 Task: Open Card Card0000000394 in Board Board0000000099 in Workspace WS0000000033 in Trello. Add Member nikrathi889@gmail.com to Card Card0000000394 in Board Board0000000099 in Workspace WS0000000033 in Trello. Add Blue Label titled Label0000000394 to Card Card0000000394 in Board Board0000000099 in Workspace WS0000000033 in Trello. Add Checklist CL0000000394 to Card Card0000000394 in Board Board0000000099 in Workspace WS0000000033 in Trello. Add Dates with Start Date as Sep 01 2023 and Due Date as Sep 30 2023 to Card Card0000000394 in Board Board0000000099 in Workspace WS0000000033 in Trello
Action: Mouse moved to (291, 315)
Screenshot: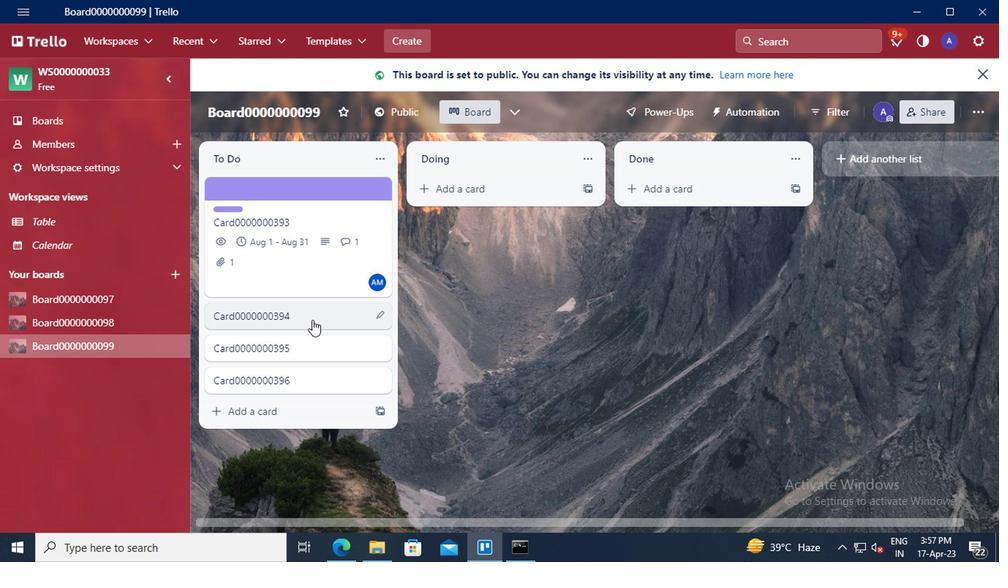 
Action: Mouse pressed left at (291, 315)
Screenshot: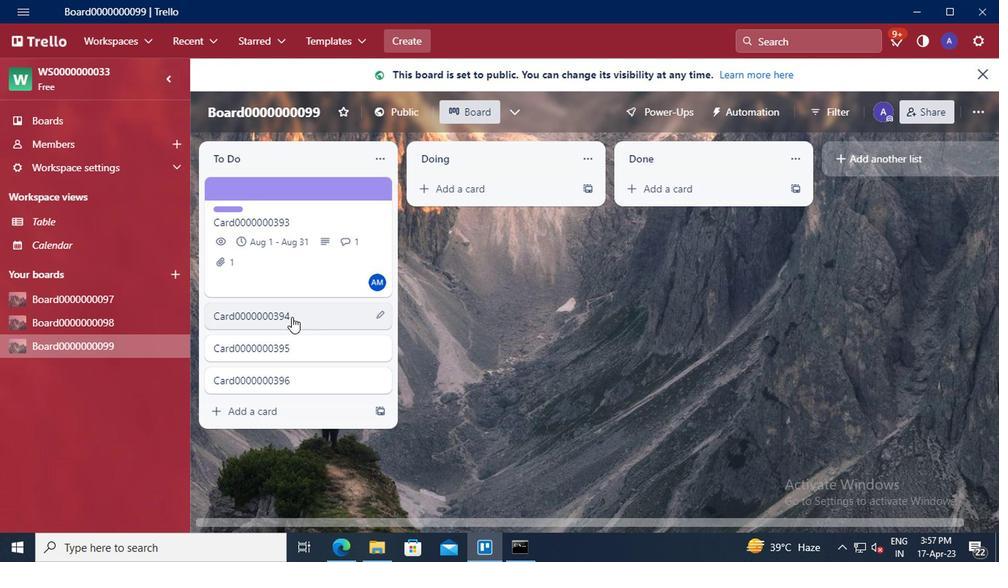 
Action: Mouse moved to (678, 143)
Screenshot: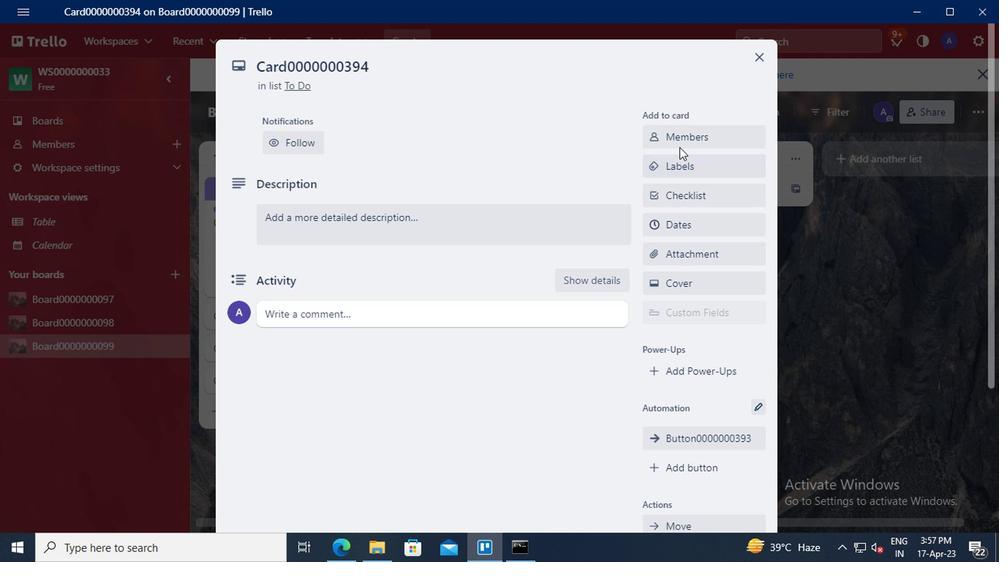 
Action: Mouse pressed left at (678, 143)
Screenshot: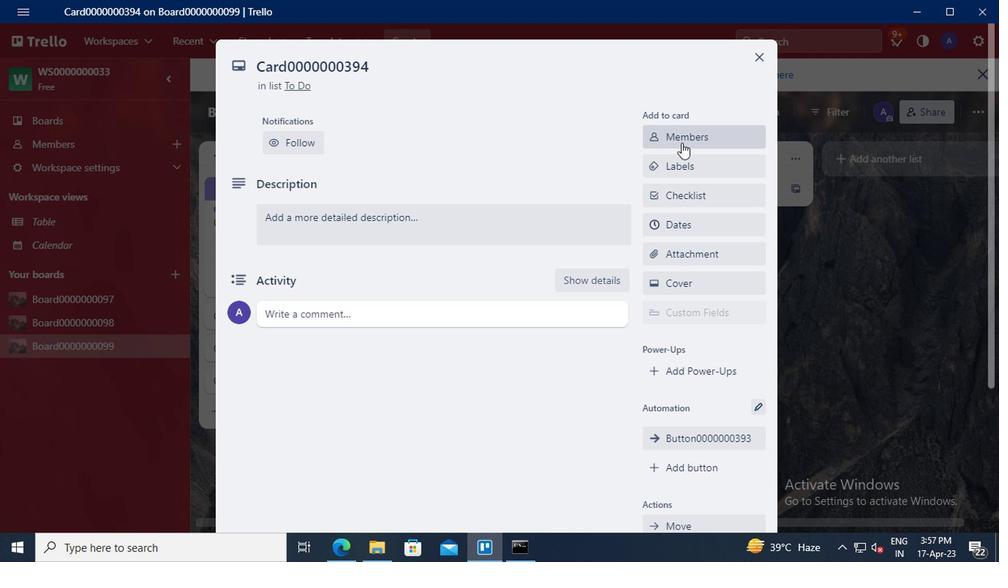 
Action: Mouse moved to (692, 202)
Screenshot: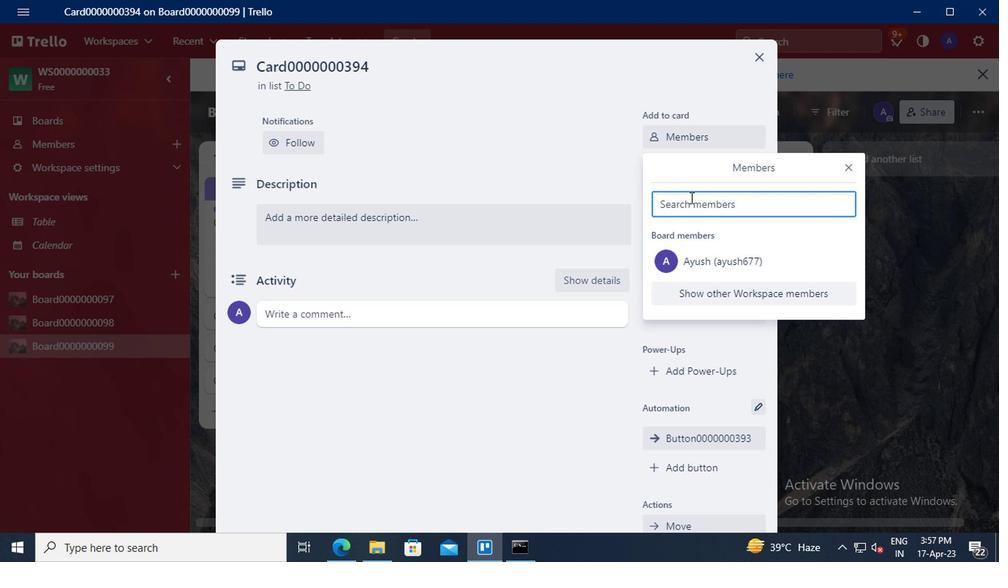 
Action: Mouse pressed left at (692, 202)
Screenshot: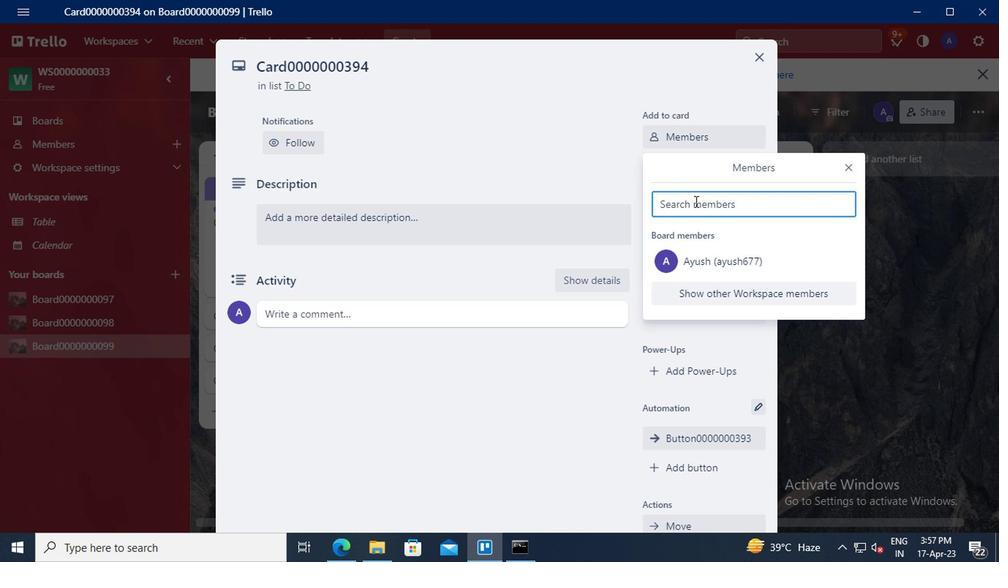
Action: Key pressed nikrathi889<Key.shift>@GMAIL.COM
Screenshot: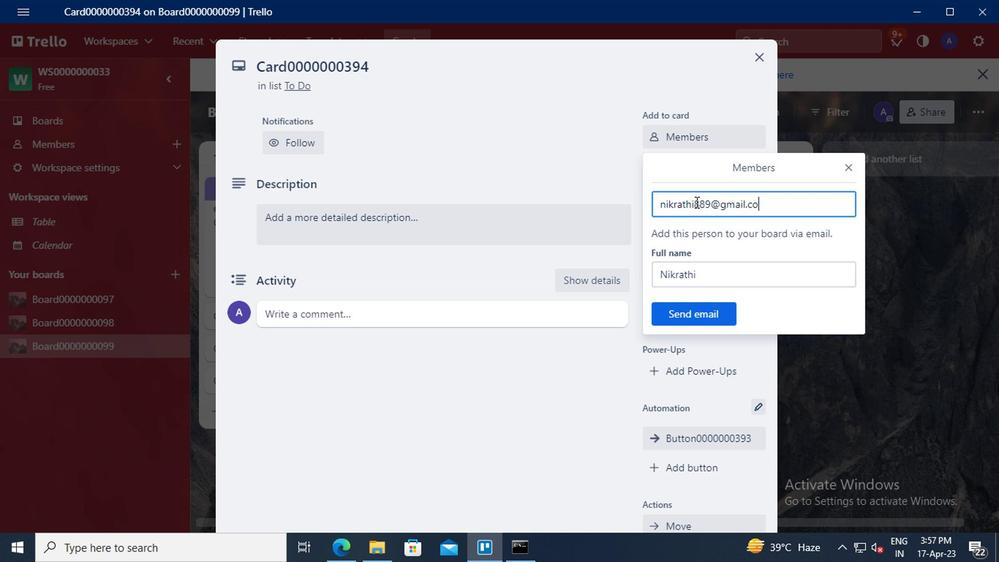 
Action: Mouse moved to (692, 305)
Screenshot: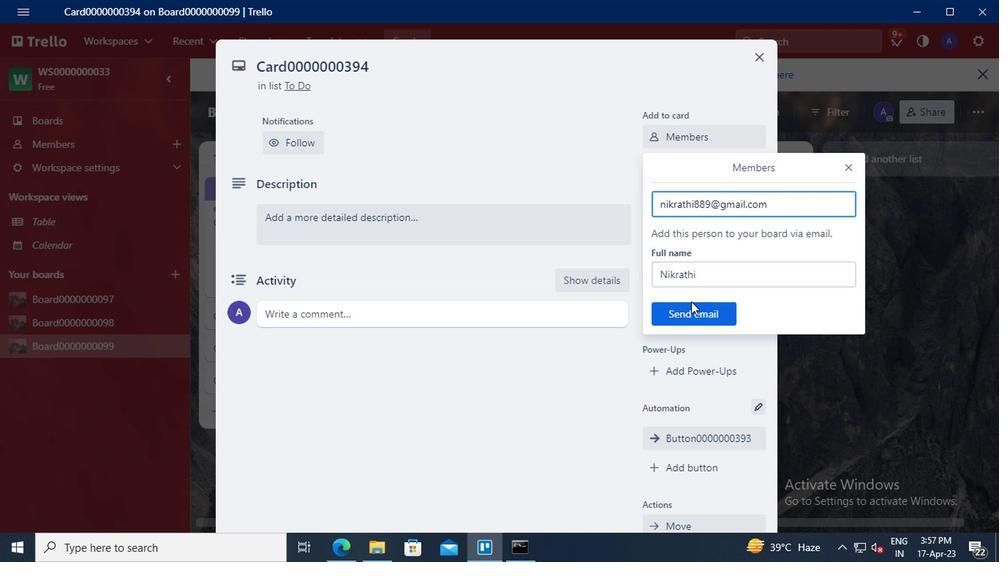 
Action: Mouse pressed left at (692, 305)
Screenshot: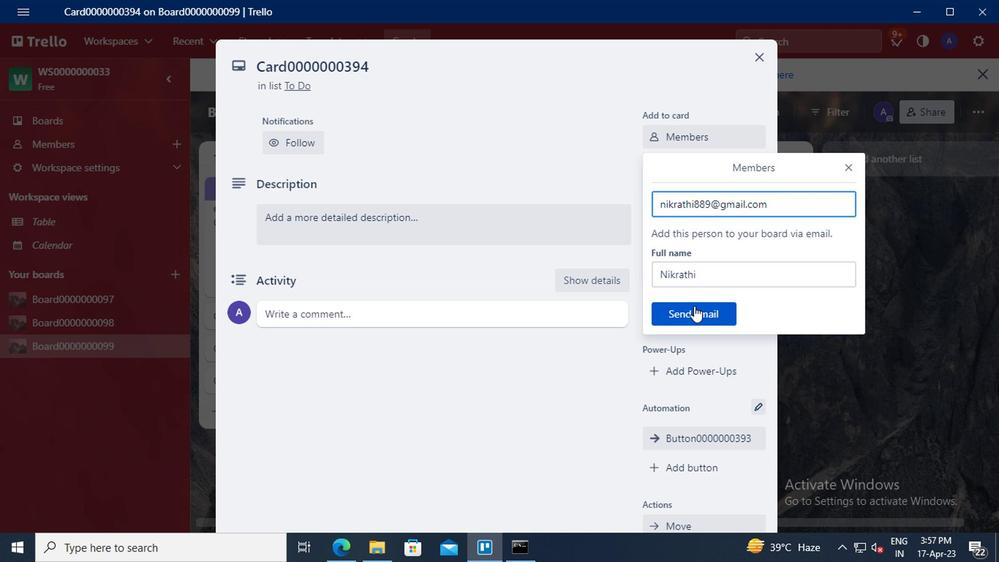 
Action: Mouse moved to (698, 169)
Screenshot: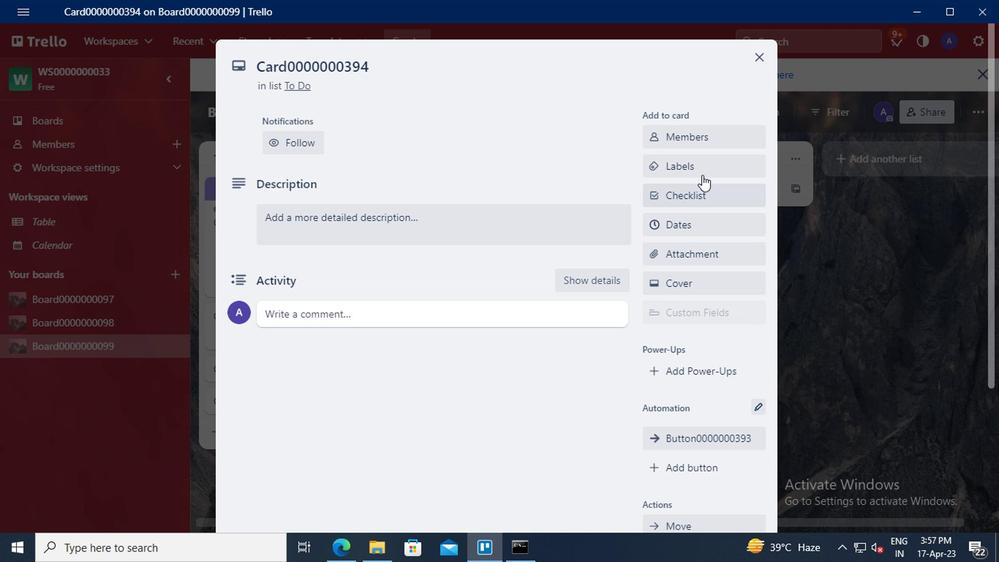 
Action: Mouse pressed left at (698, 169)
Screenshot: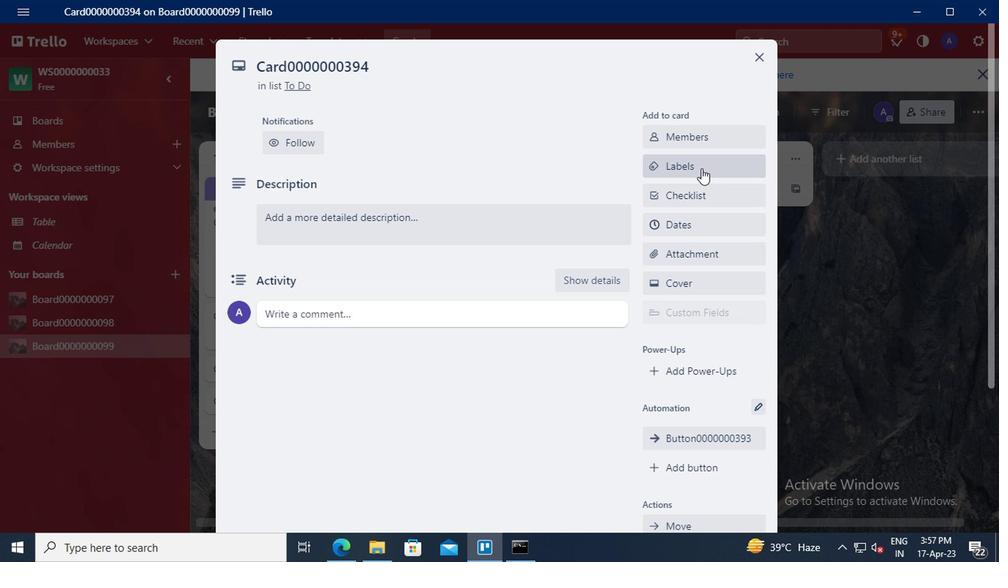 
Action: Mouse moved to (748, 359)
Screenshot: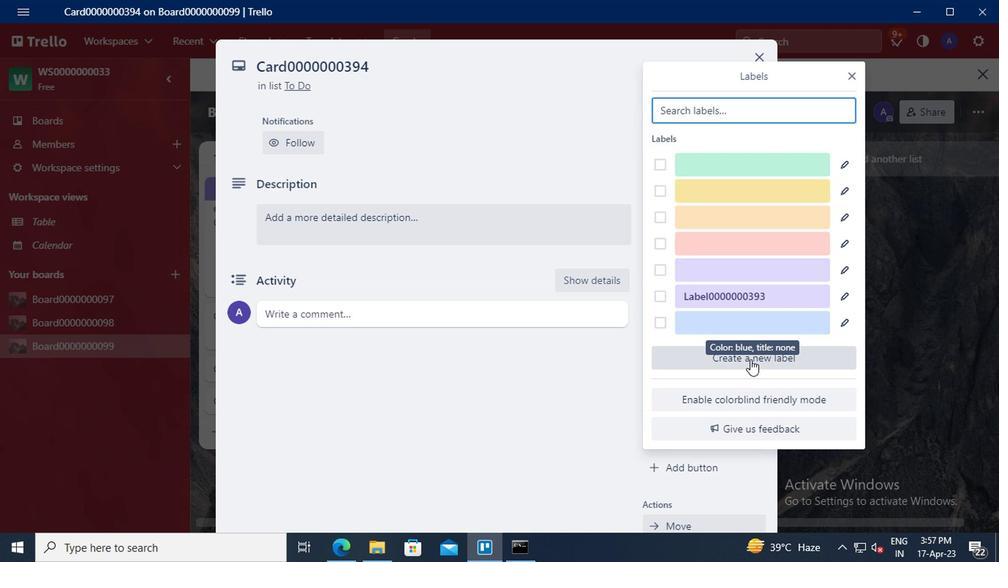 
Action: Mouse pressed left at (748, 359)
Screenshot: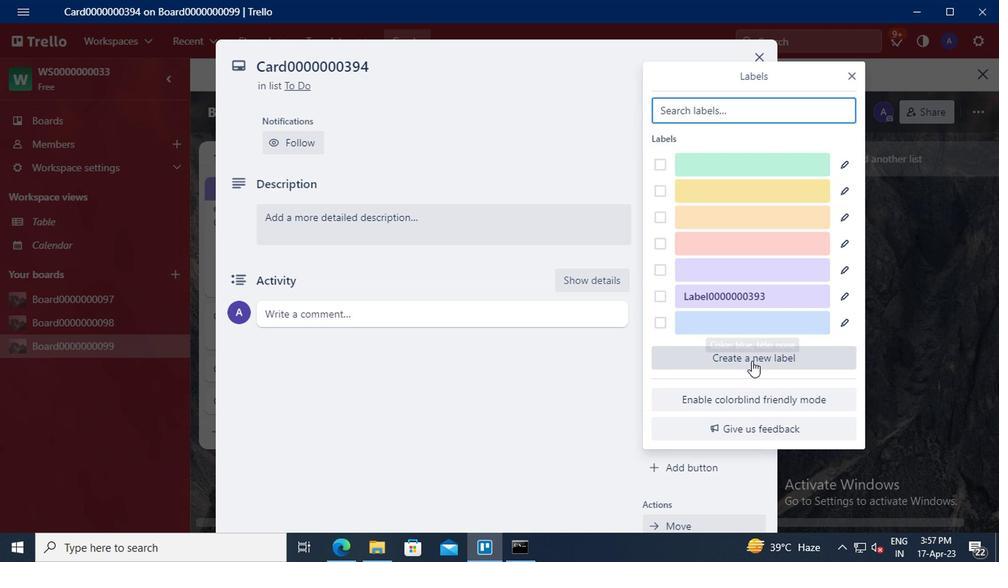 
Action: Mouse moved to (686, 215)
Screenshot: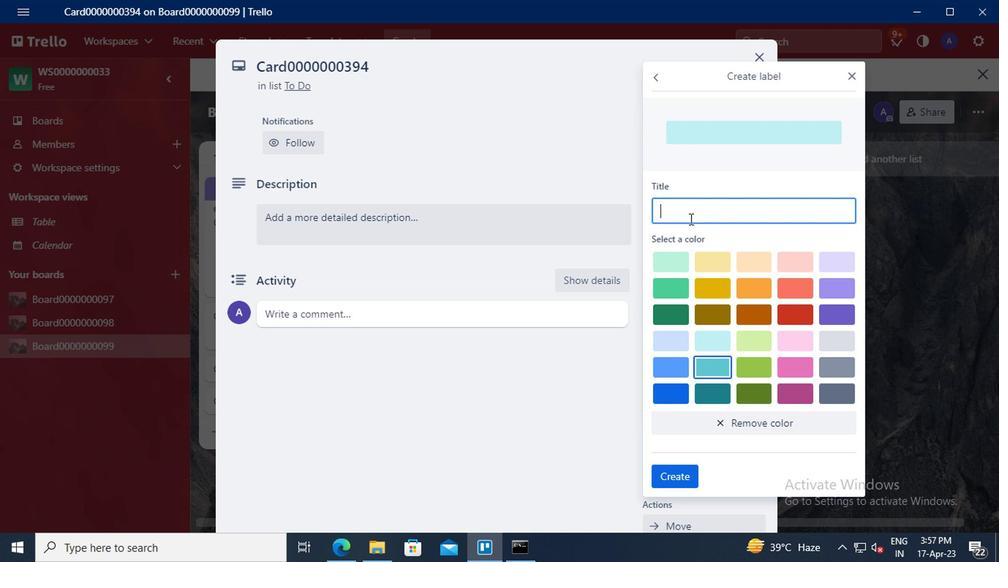 
Action: Mouse pressed left at (686, 215)
Screenshot: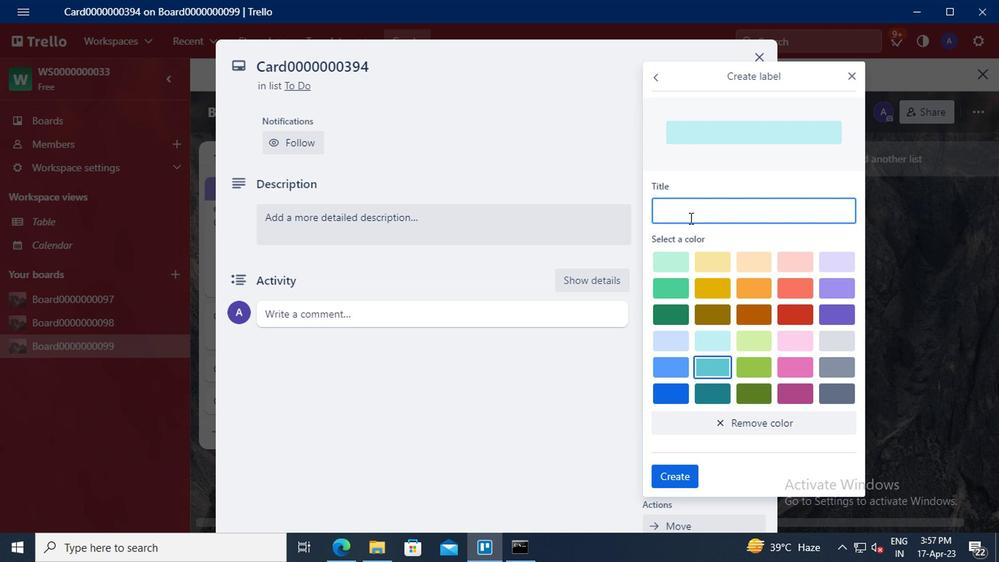 
Action: Key pressed <Key.shift>LABEL0000000394
Screenshot: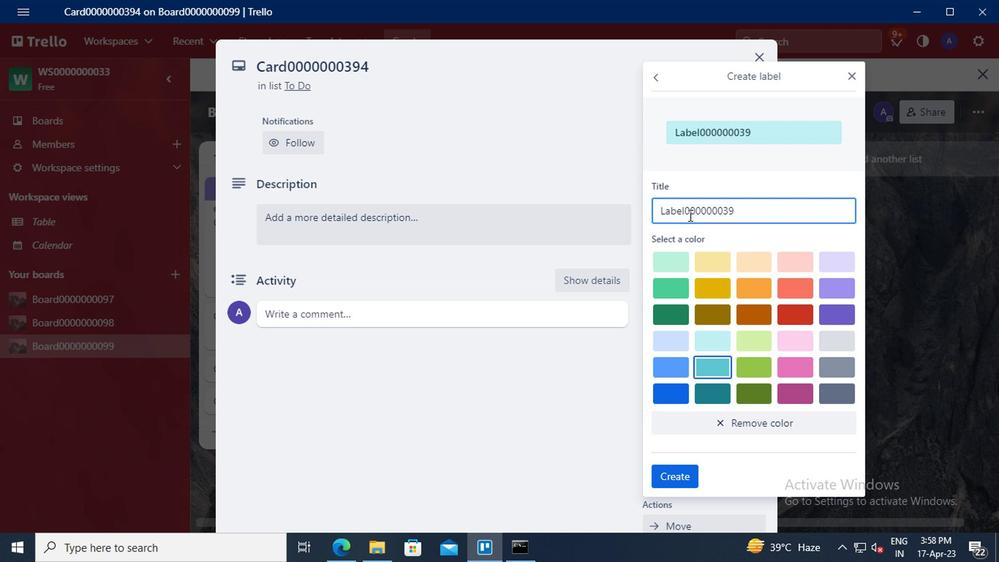 
Action: Mouse moved to (673, 366)
Screenshot: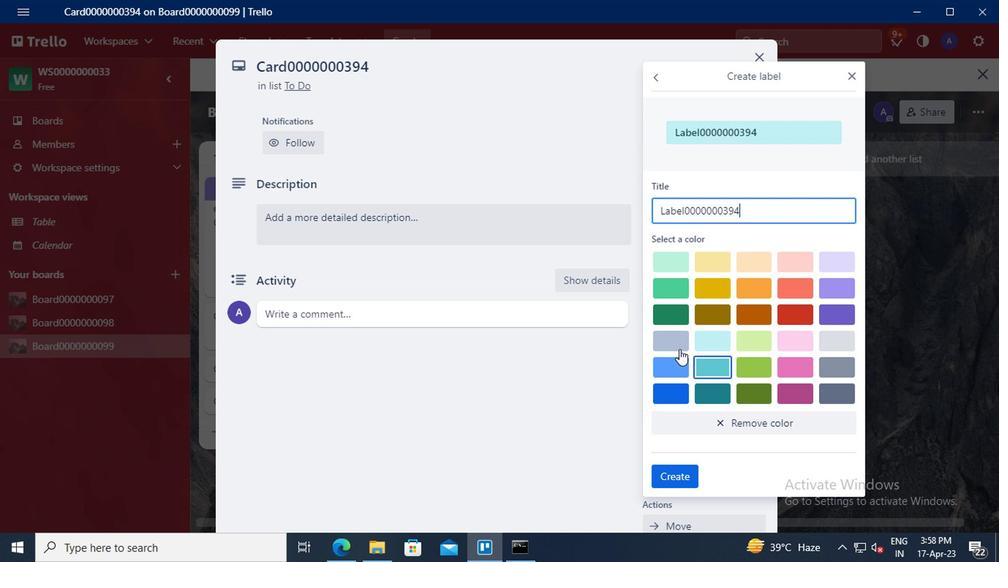 
Action: Mouse pressed left at (673, 366)
Screenshot: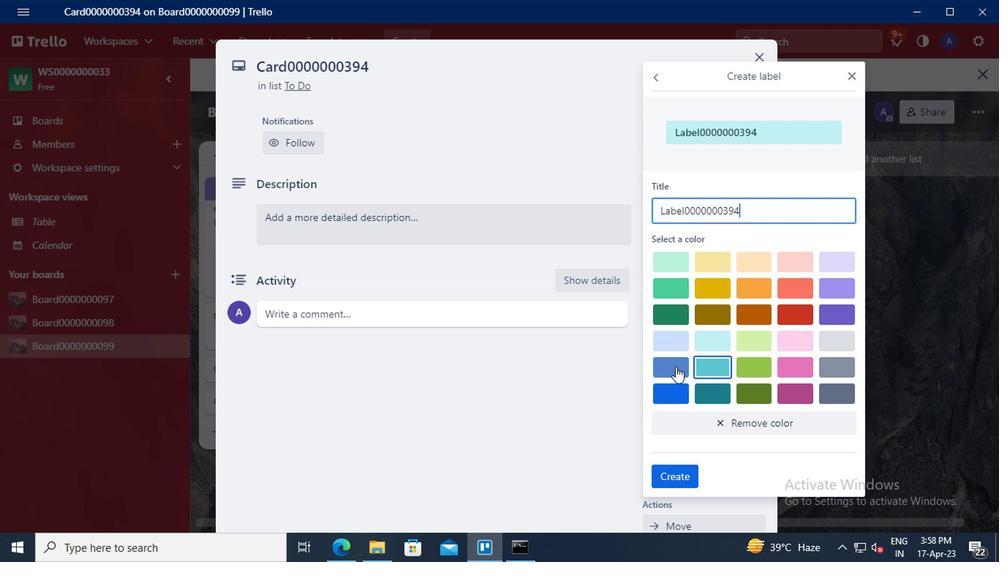 
Action: Mouse moved to (680, 471)
Screenshot: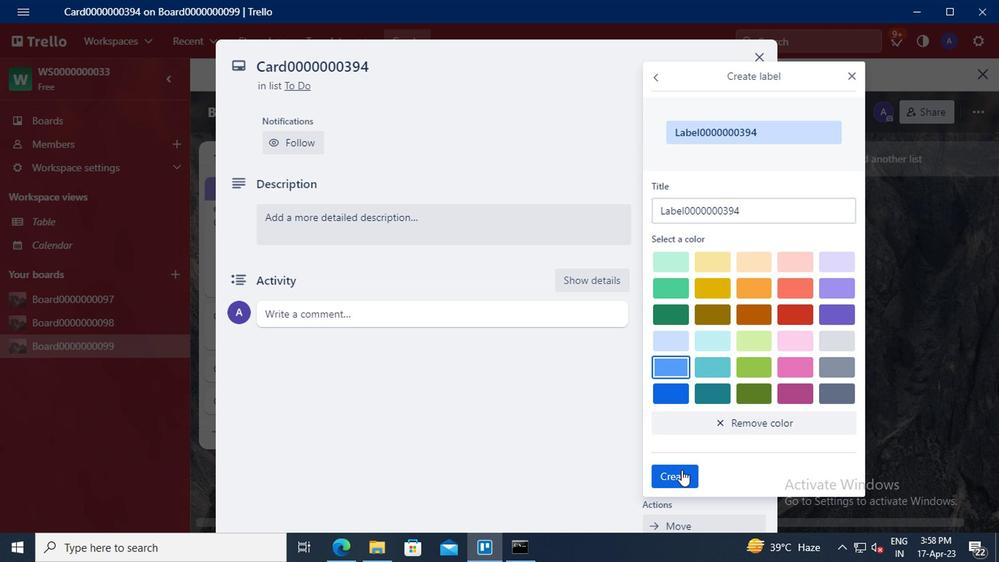 
Action: Mouse pressed left at (680, 471)
Screenshot: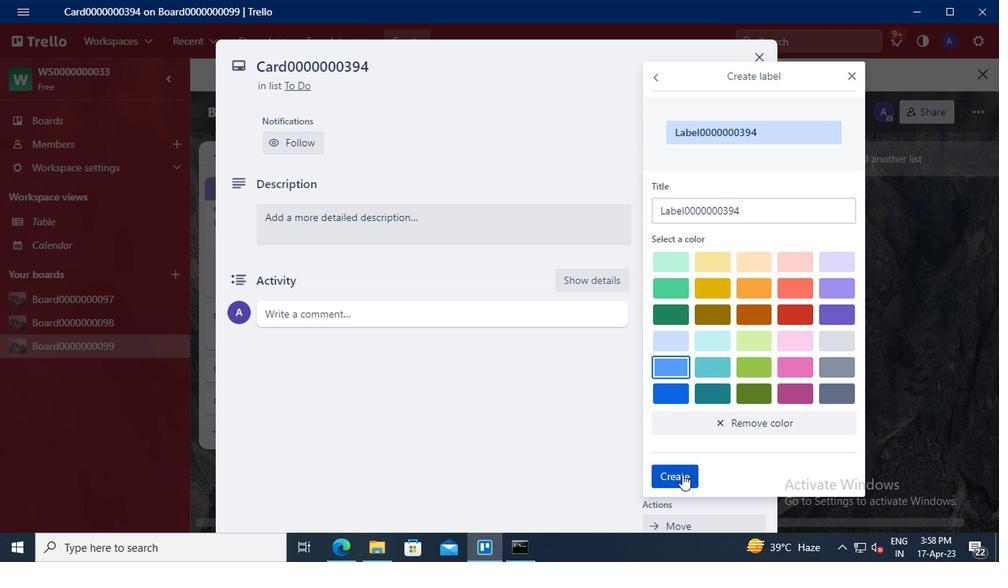 
Action: Mouse moved to (847, 78)
Screenshot: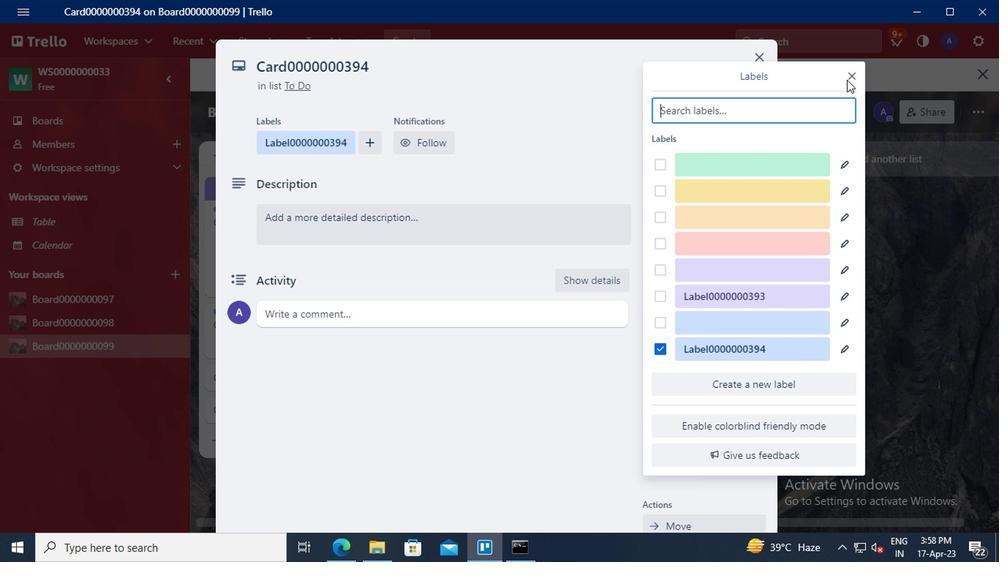 
Action: Mouse pressed left at (847, 78)
Screenshot: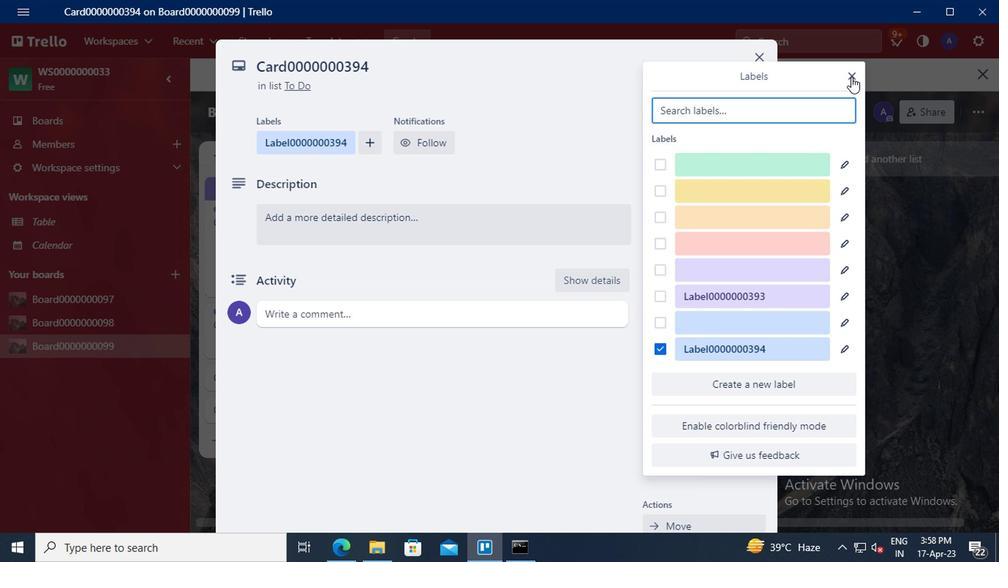
Action: Mouse moved to (710, 195)
Screenshot: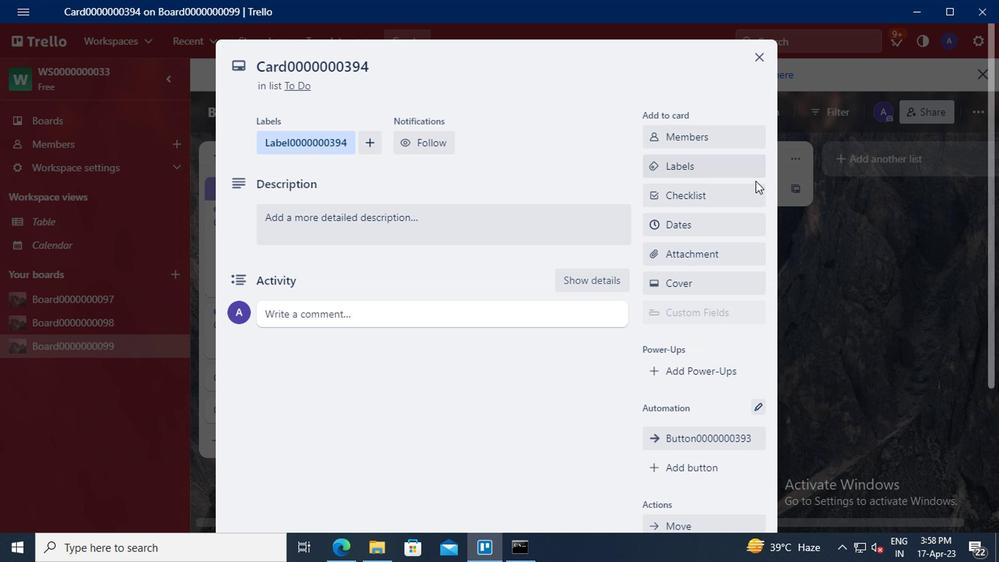 
Action: Mouse pressed left at (710, 195)
Screenshot: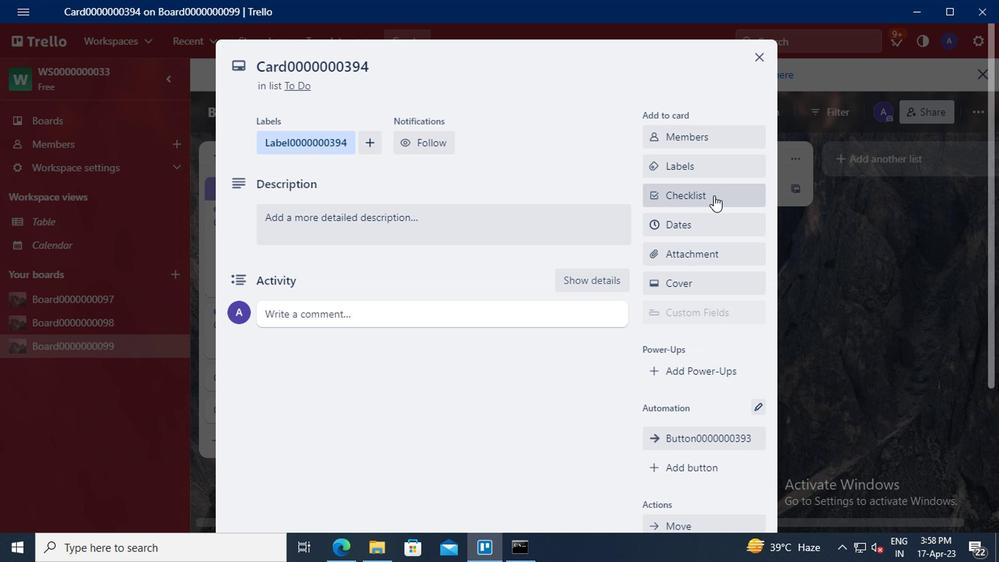 
Action: Key pressed <Key.delete><Key.shift>CL0000000394
Screenshot: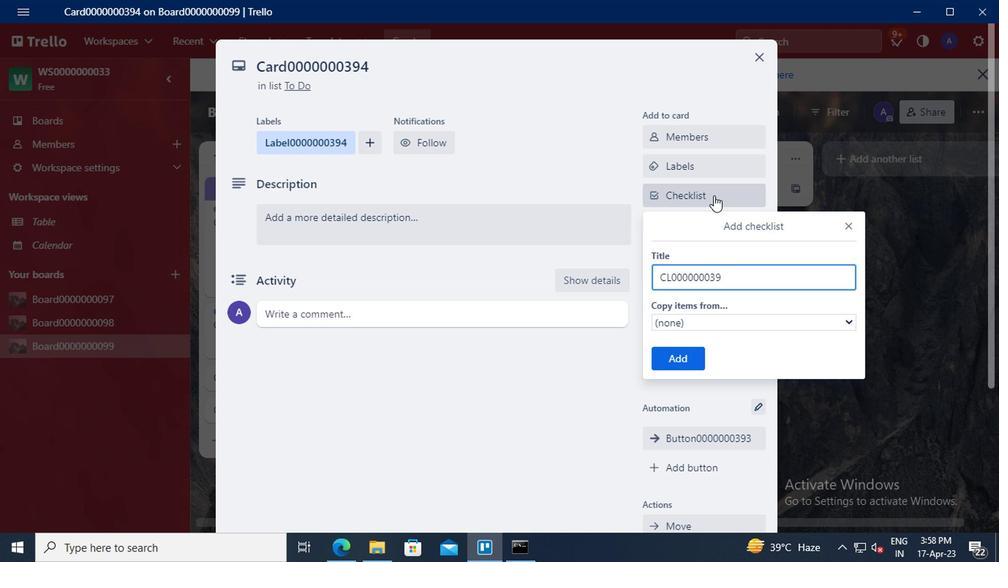 
Action: Mouse moved to (691, 355)
Screenshot: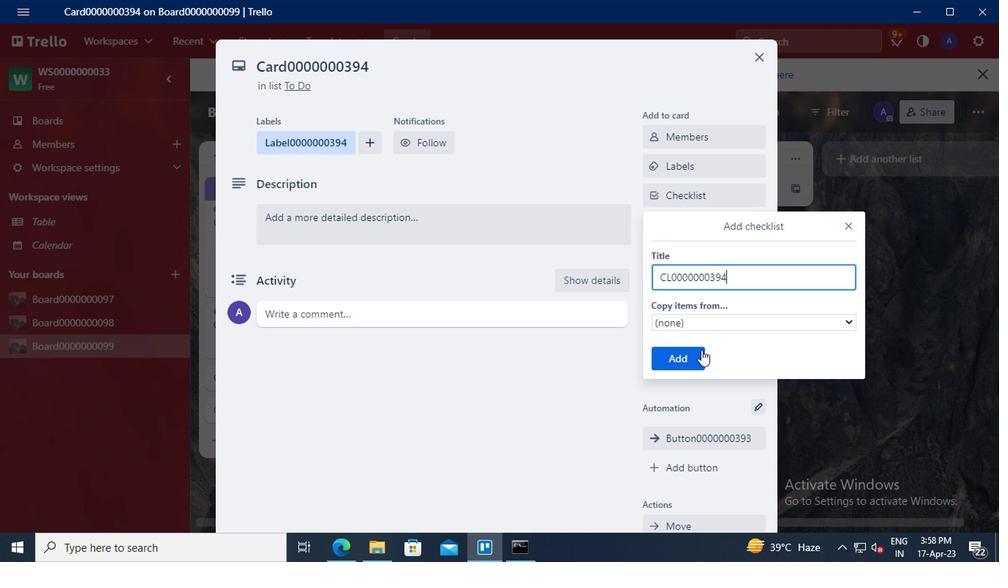 
Action: Mouse pressed left at (691, 355)
Screenshot: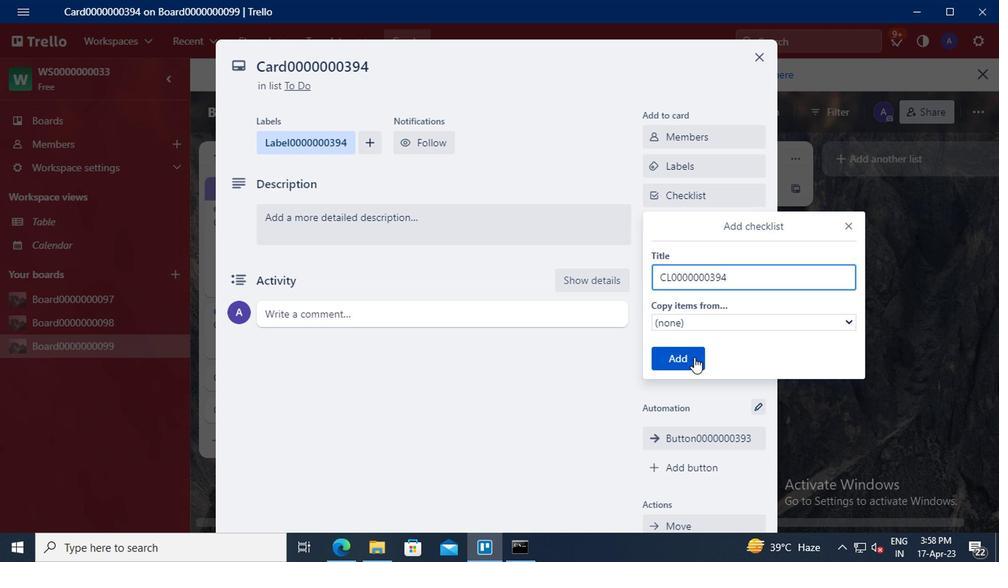 
Action: Mouse moved to (677, 221)
Screenshot: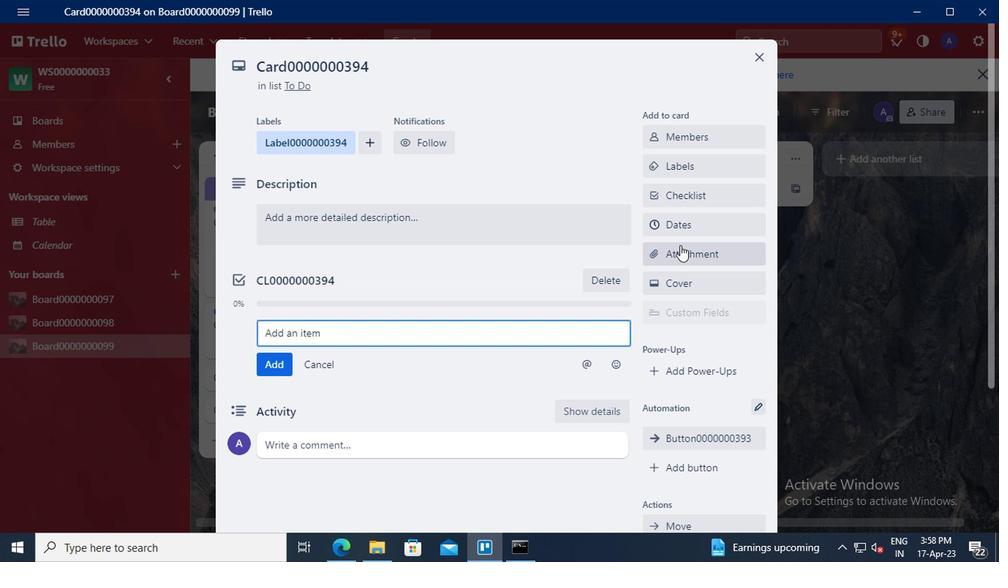 
Action: Mouse pressed left at (677, 221)
Screenshot: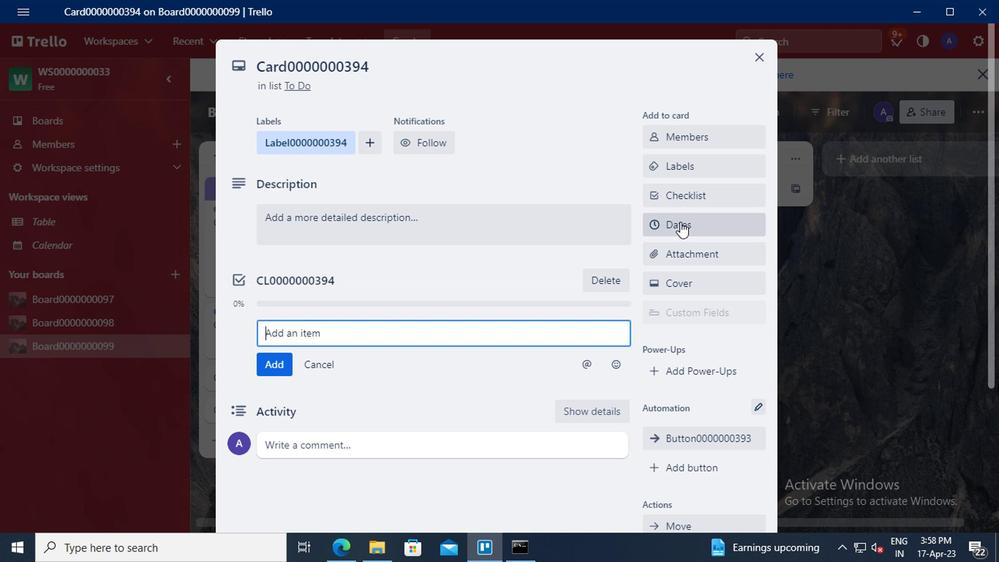 
Action: Mouse moved to (657, 337)
Screenshot: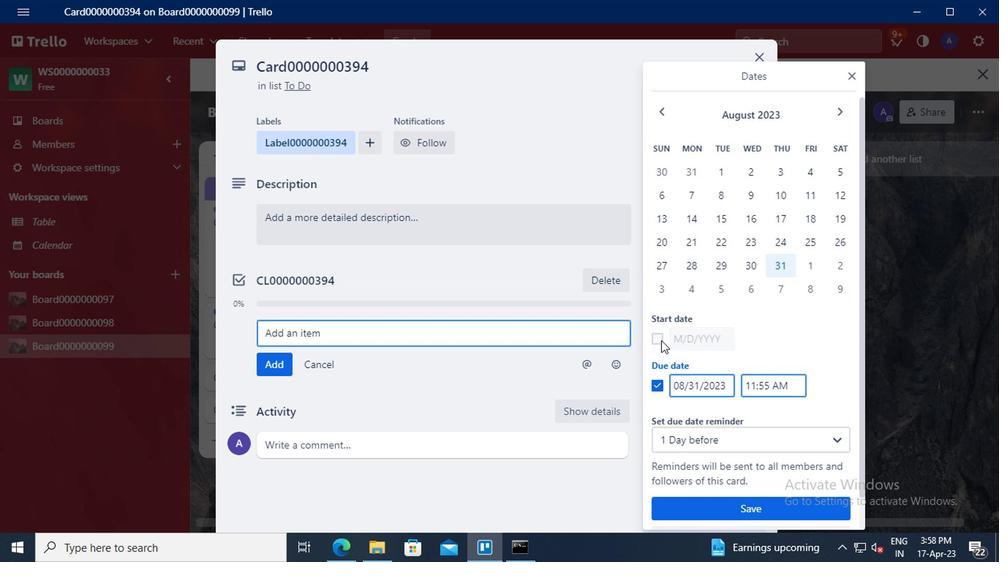 
Action: Mouse pressed left at (657, 337)
Screenshot: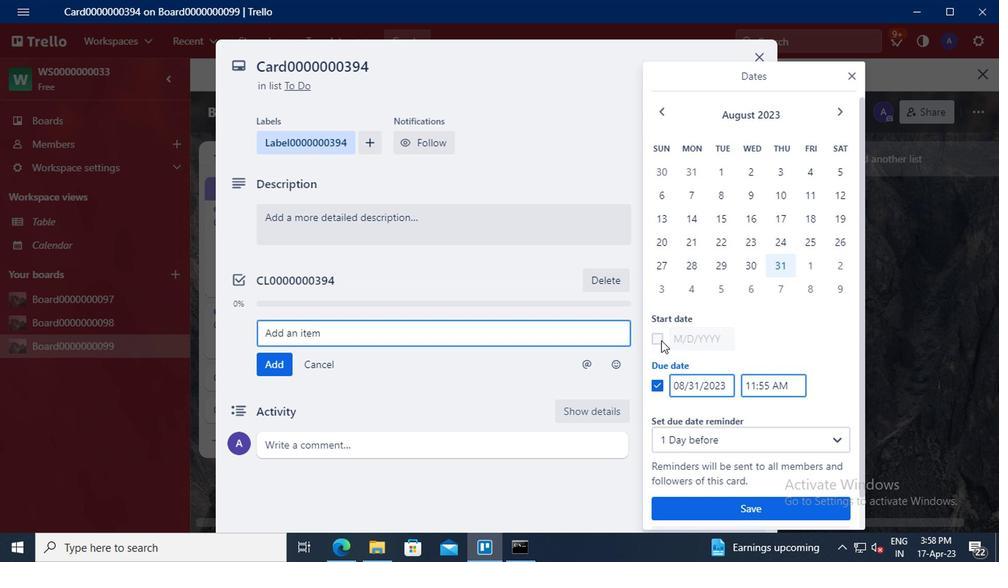 
Action: Mouse moved to (696, 337)
Screenshot: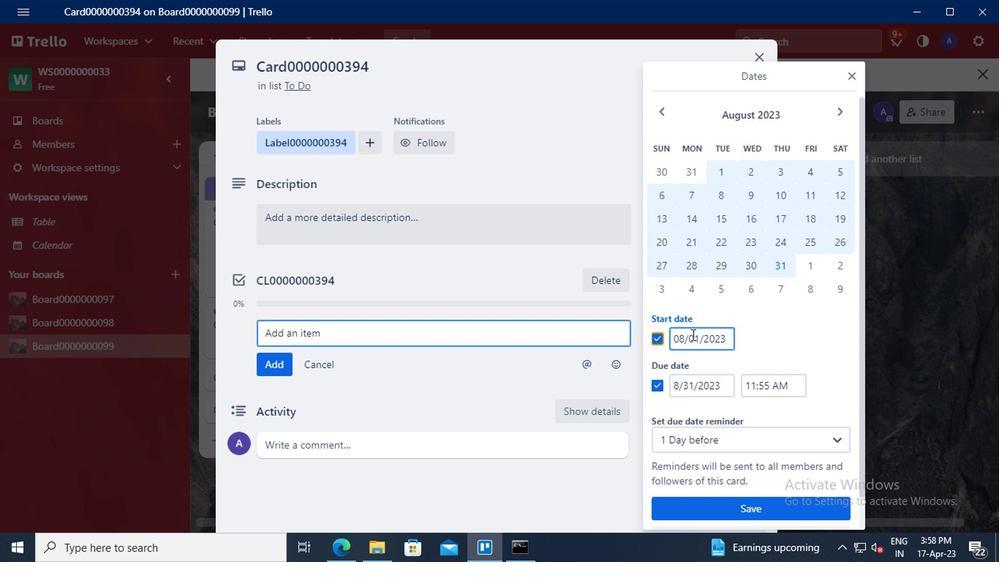 
Action: Mouse pressed left at (696, 337)
Screenshot: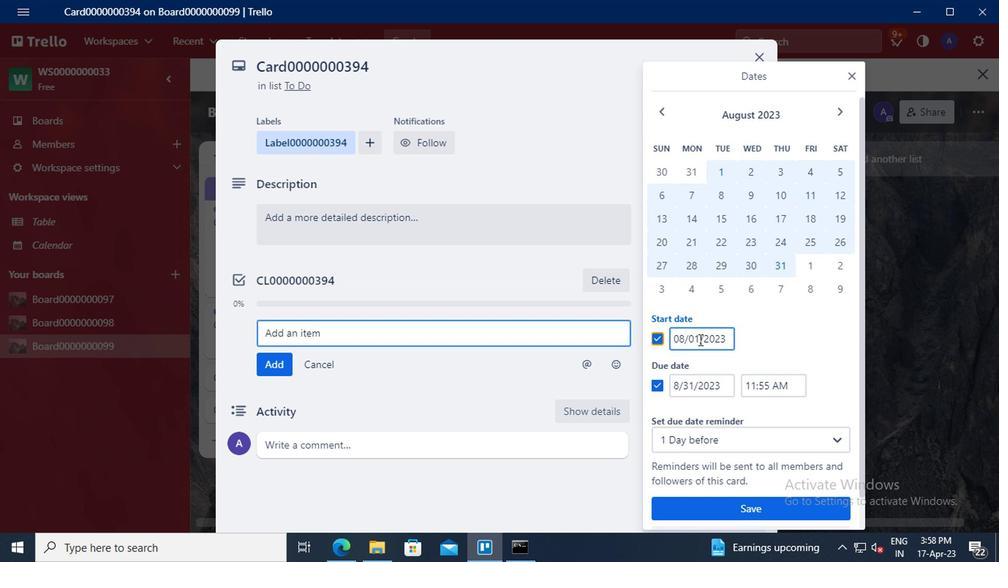
Action: Mouse moved to (708, 291)
Screenshot: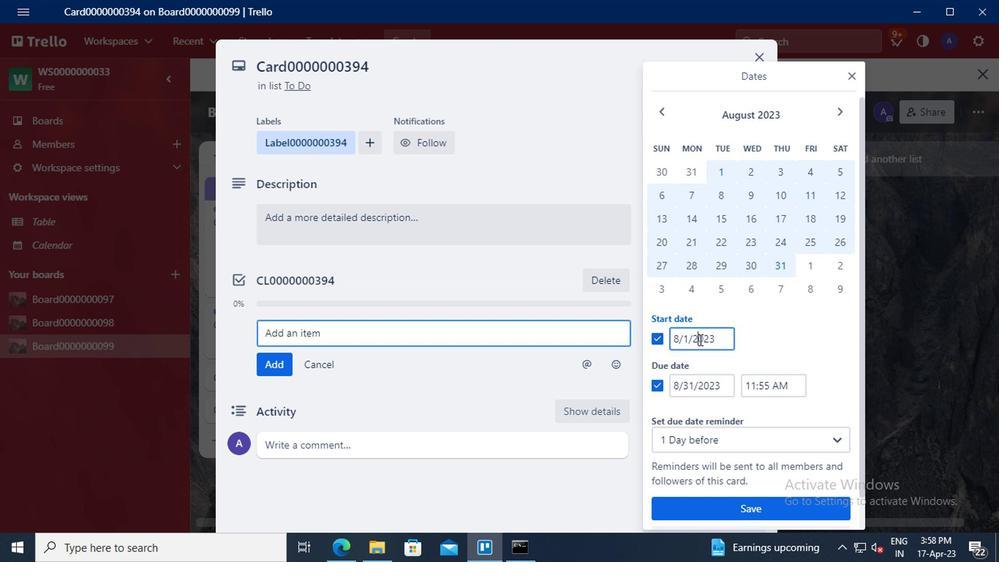 
Action: Key pressed <Key.left><Key.left><Key.backspace>1<Key.left><Key.left><Key.backspace>9
Screenshot: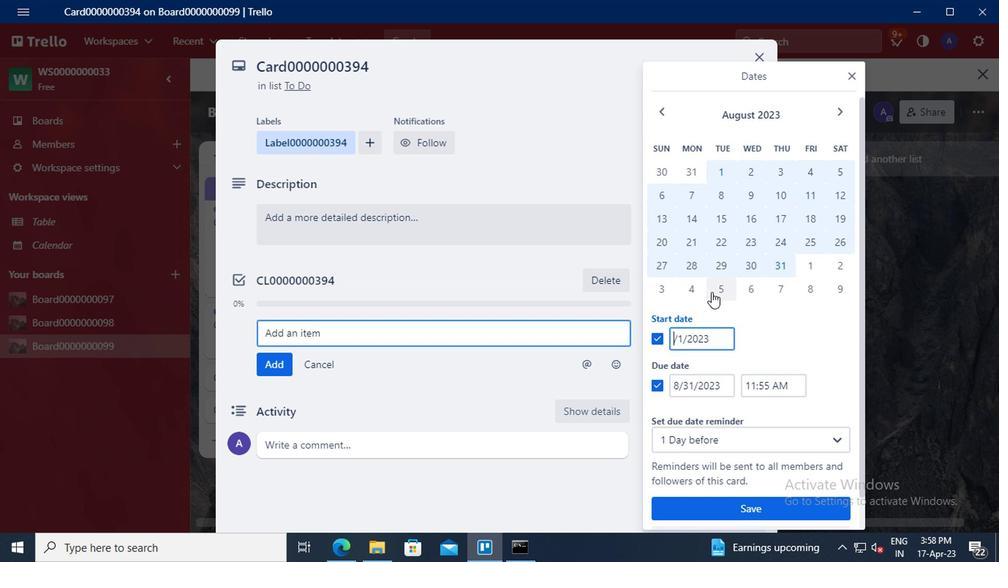 
Action: Mouse moved to (688, 381)
Screenshot: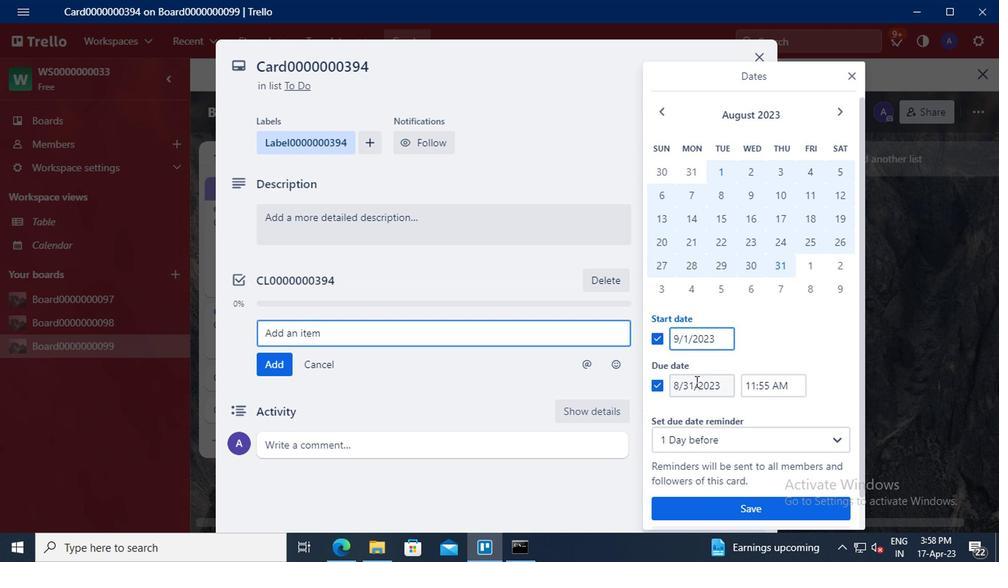 
Action: Mouse pressed left at (688, 381)
Screenshot: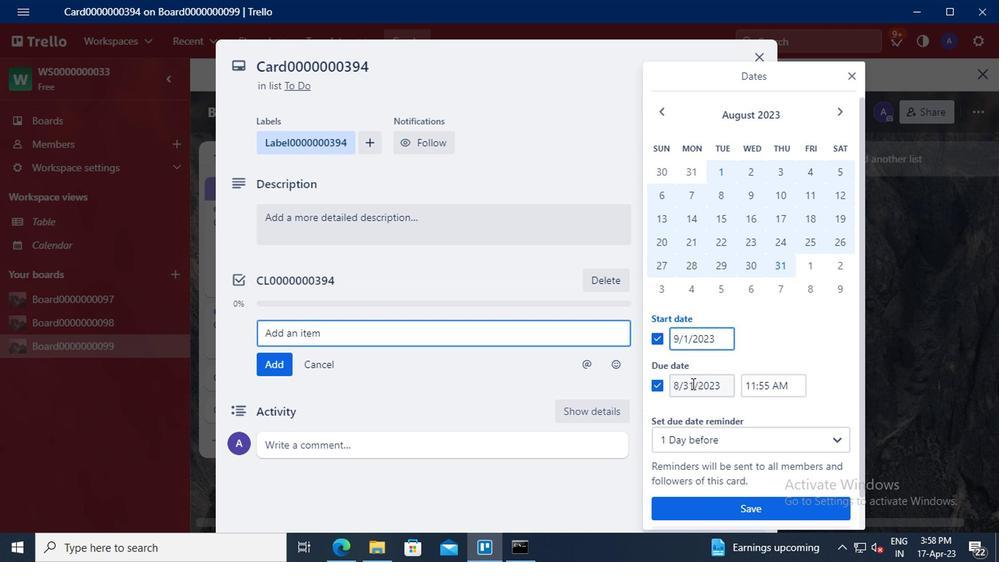 
Action: Mouse moved to (699, 362)
Screenshot: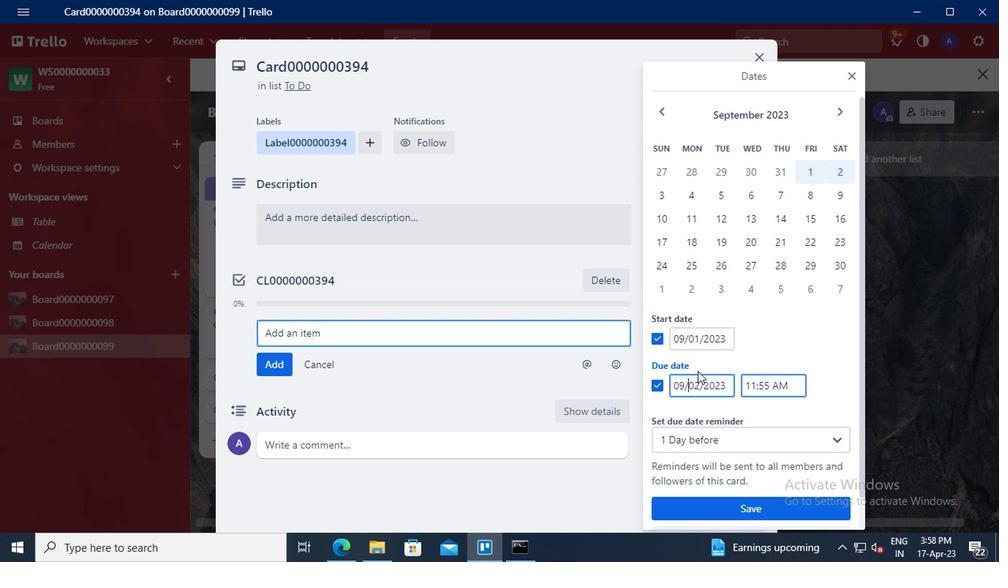 
Action: Key pressed <Key.delete><Key.delete>30
Screenshot: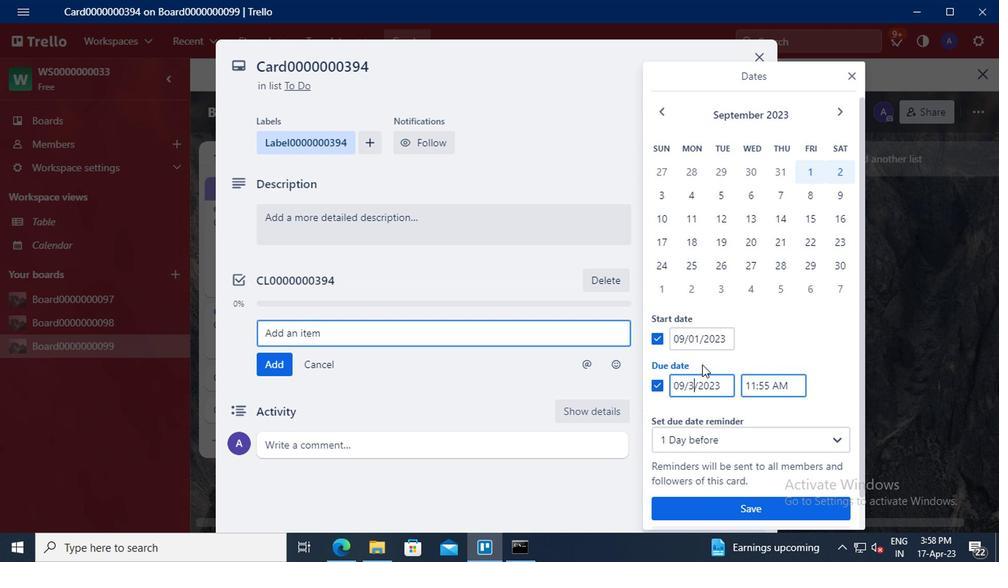 
Action: Mouse moved to (726, 500)
Screenshot: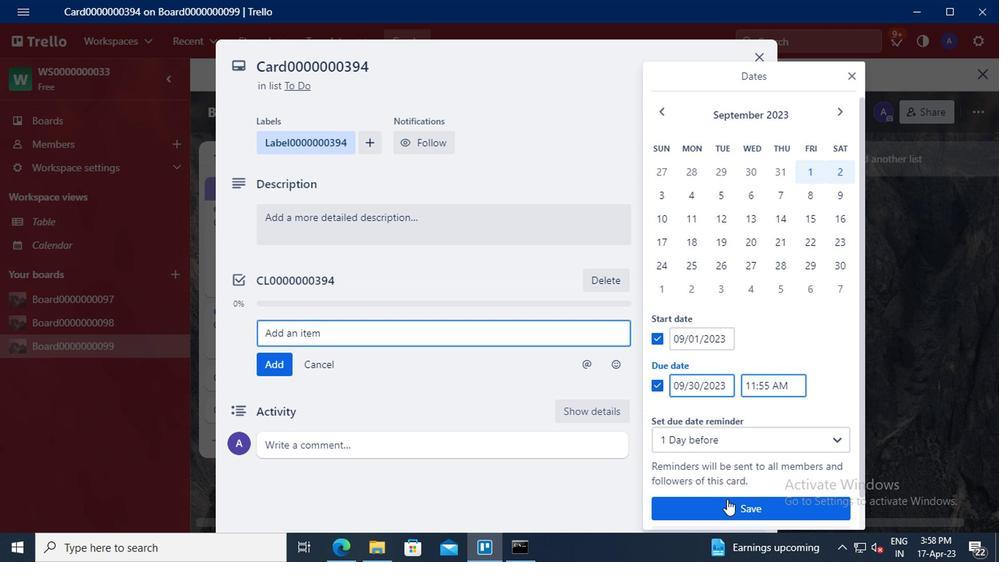 
Action: Mouse pressed left at (726, 500)
Screenshot: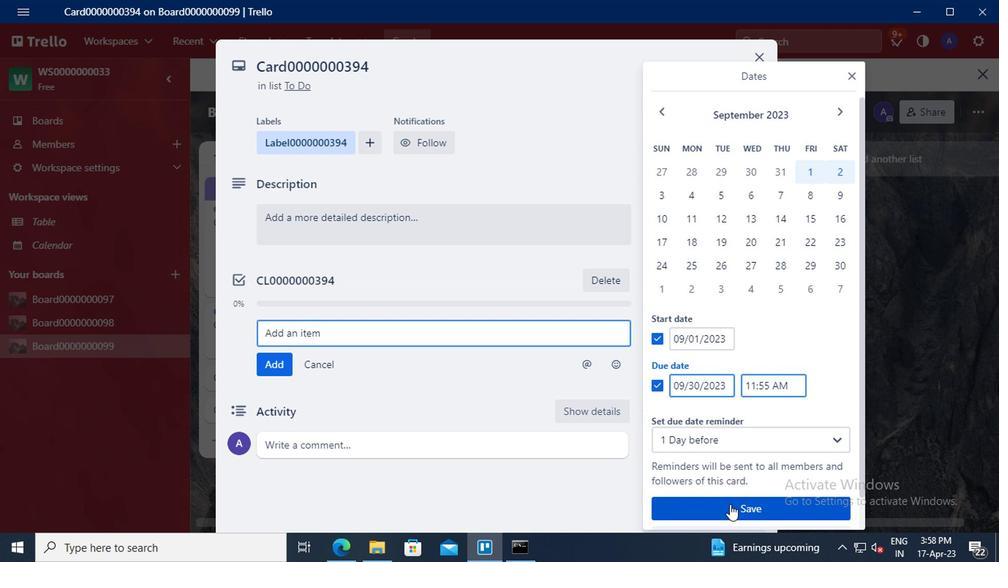 
Action: Key pressed <Key.f8>
Screenshot: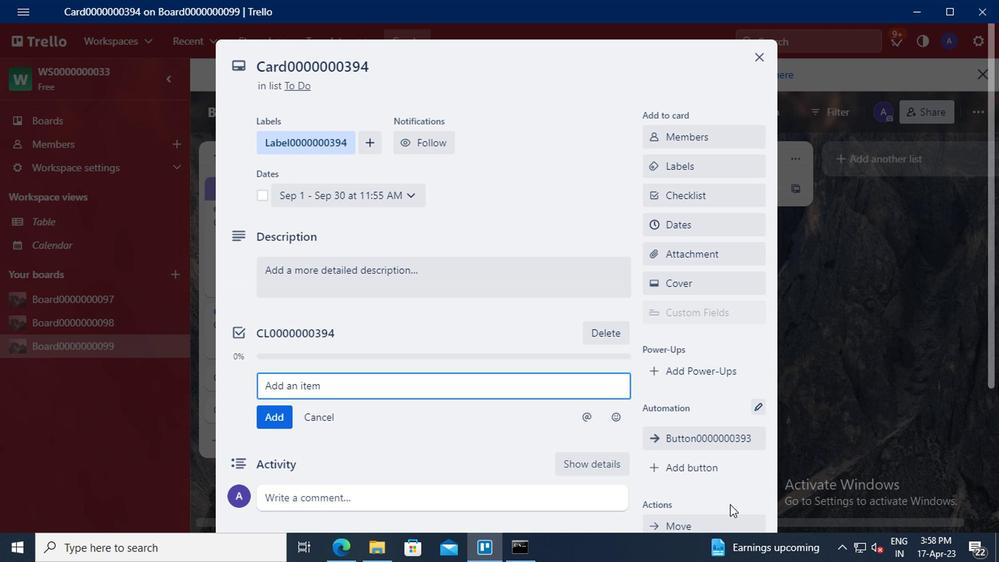
